 Task: Disable the option push notifications in Skills path updates.
Action: Mouse moved to (783, 97)
Screenshot: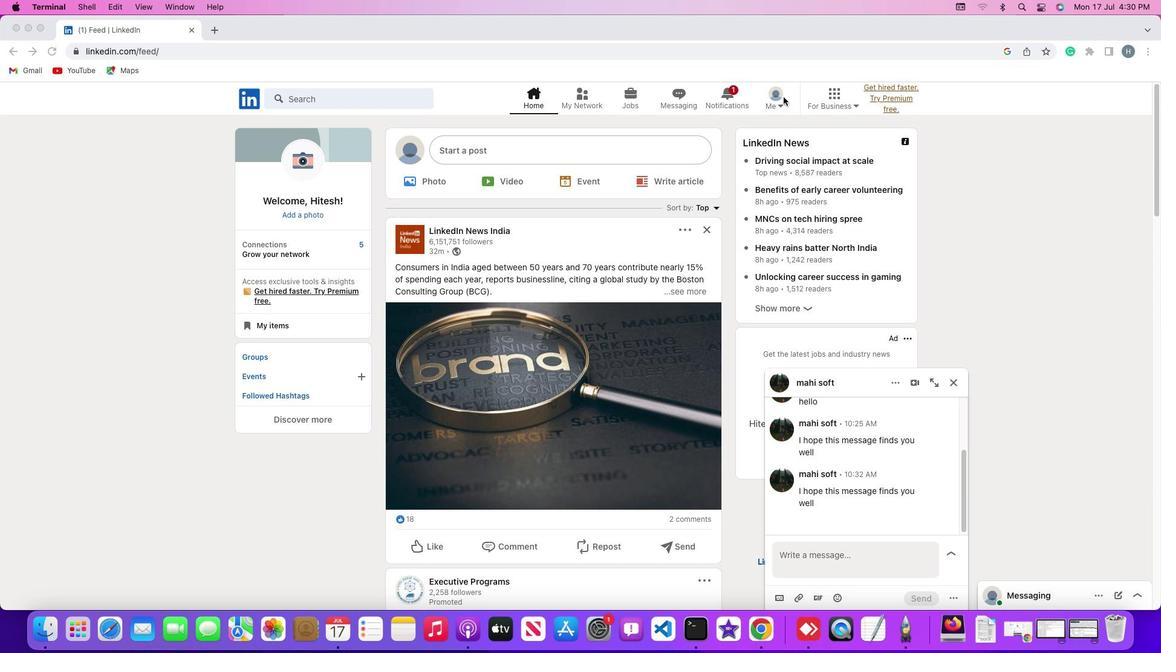 
Action: Mouse pressed left at (783, 97)
Screenshot: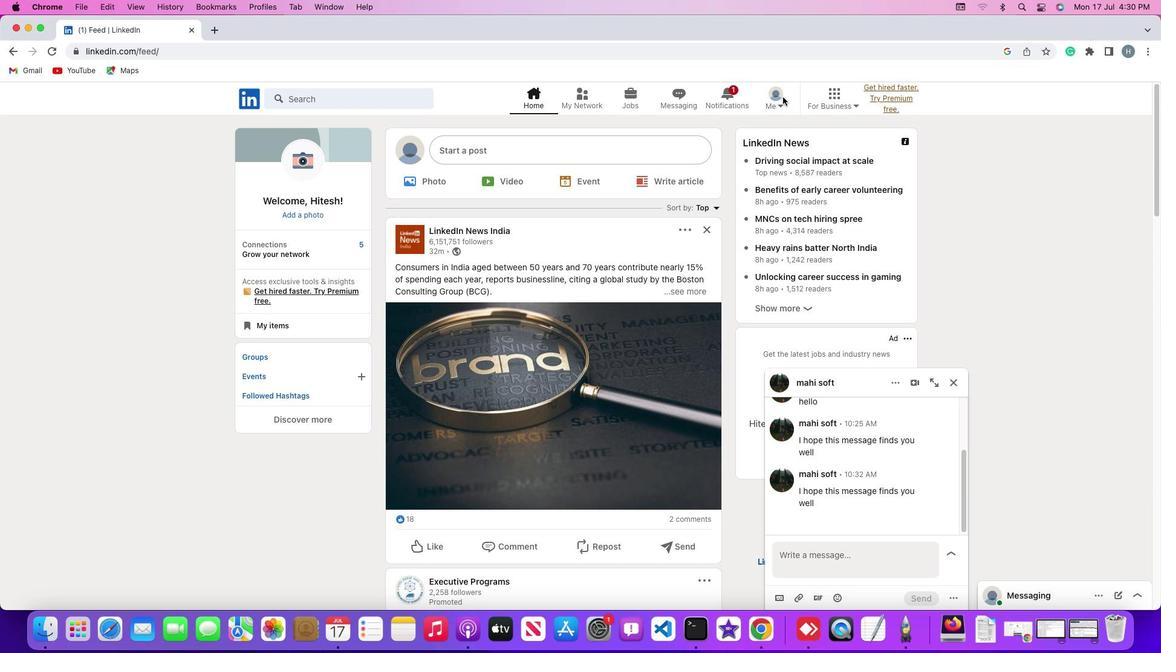 
Action: Mouse moved to (781, 104)
Screenshot: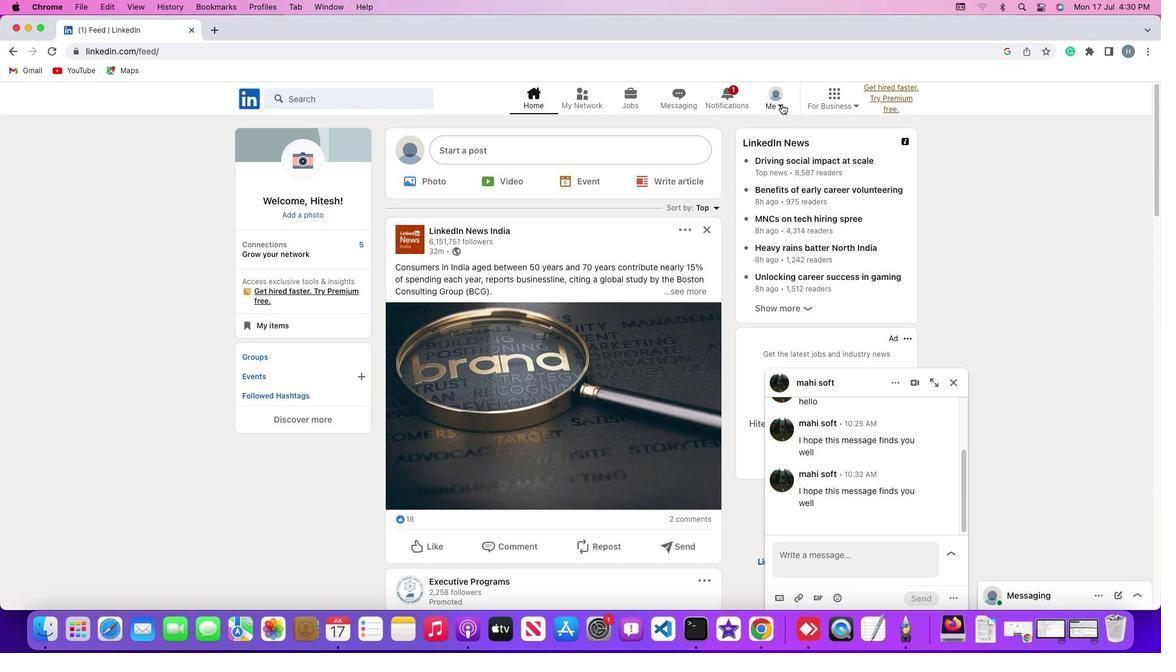 
Action: Mouse pressed left at (781, 104)
Screenshot: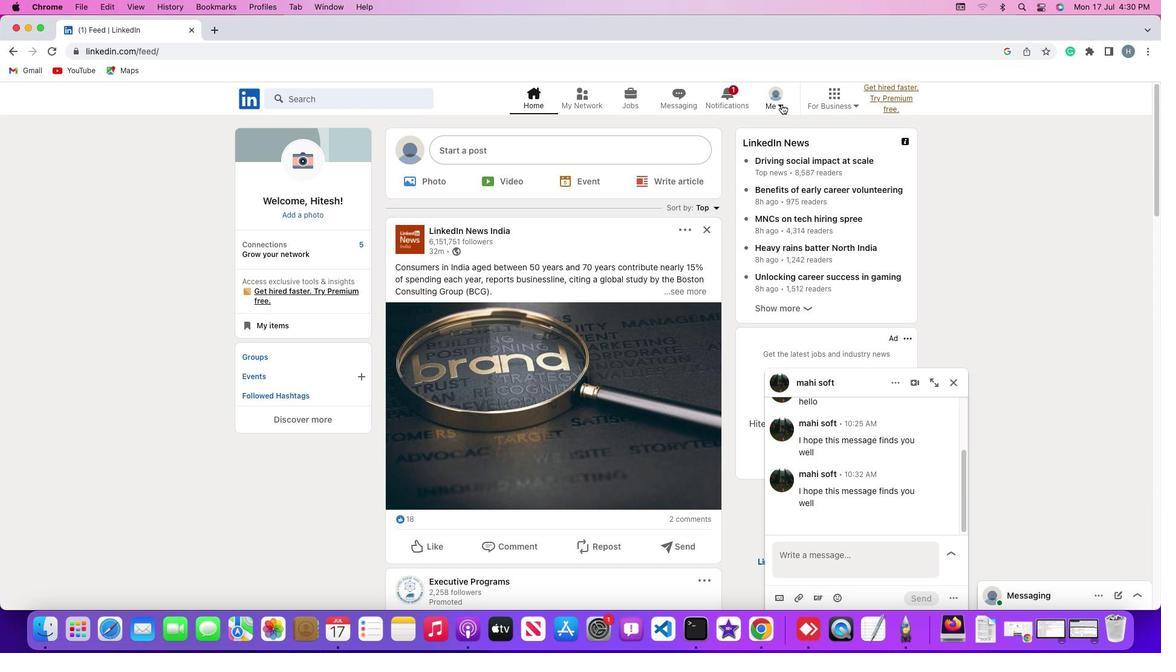 
Action: Mouse moved to (710, 228)
Screenshot: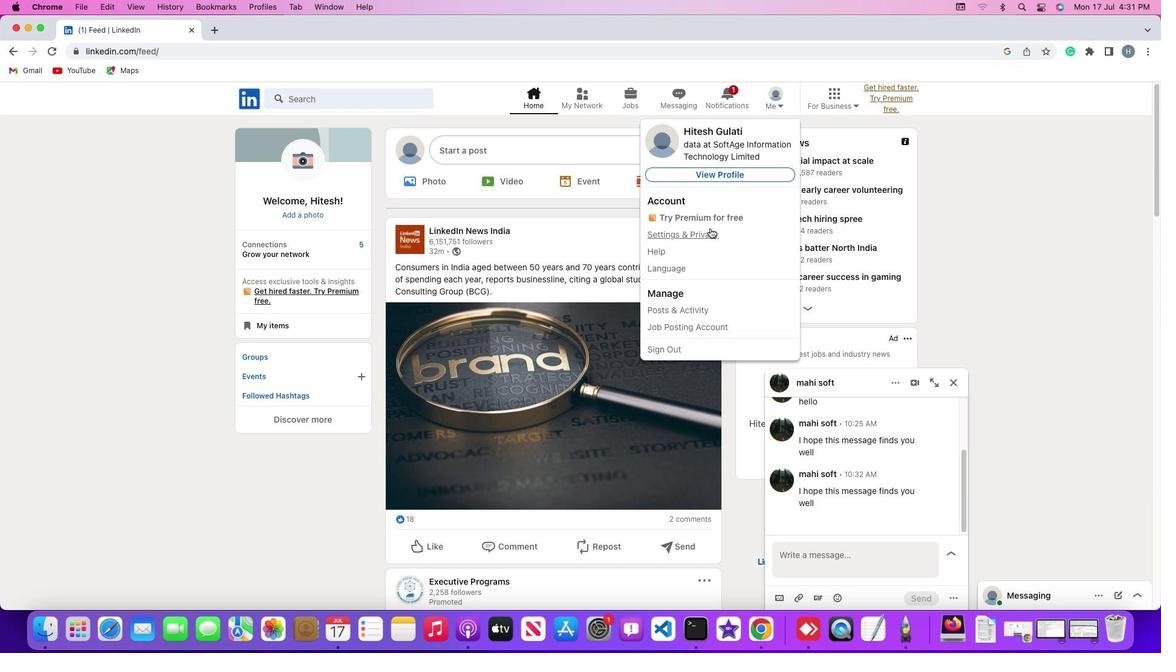
Action: Mouse pressed left at (710, 228)
Screenshot: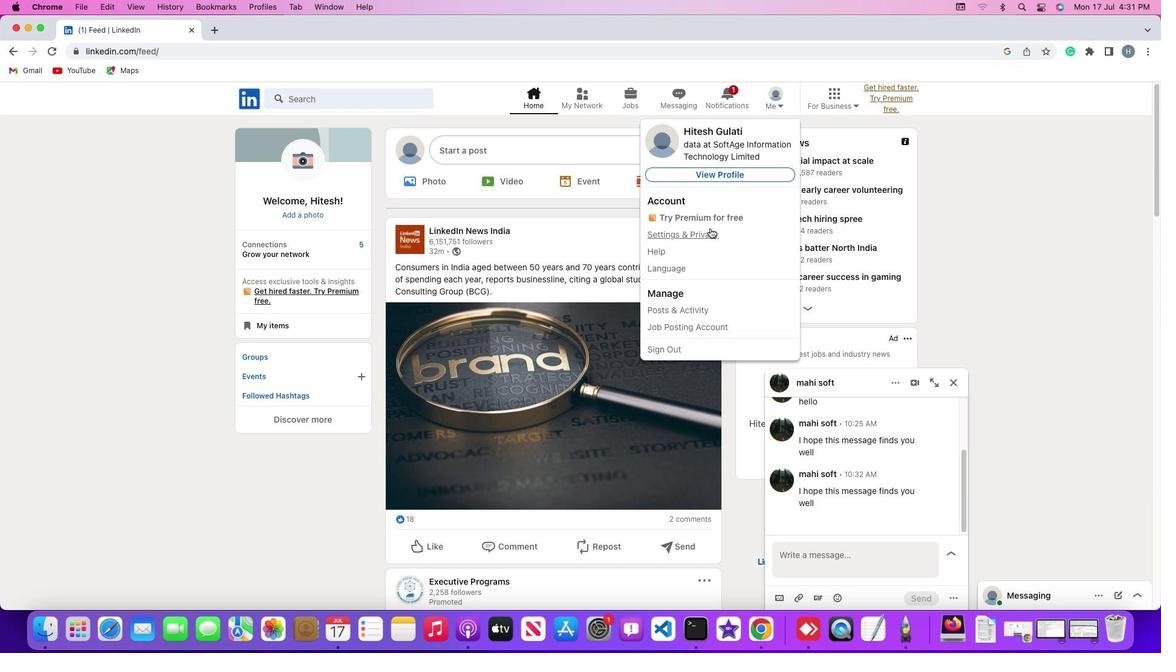 
Action: Mouse moved to (18, 412)
Screenshot: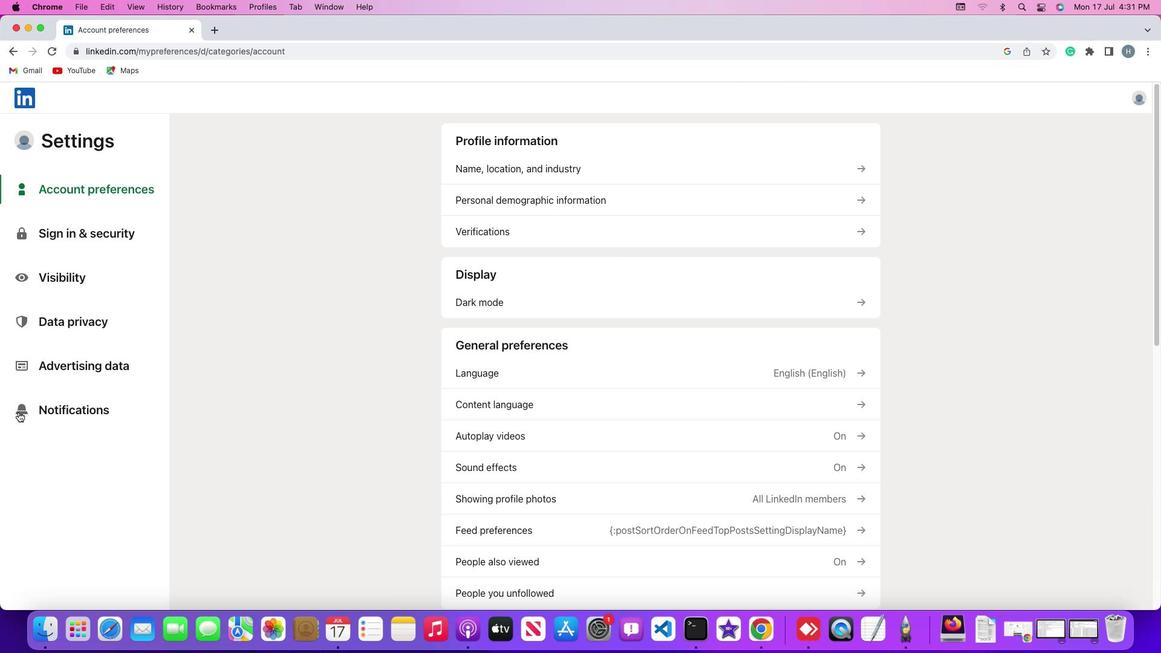 
Action: Mouse pressed left at (18, 412)
Screenshot: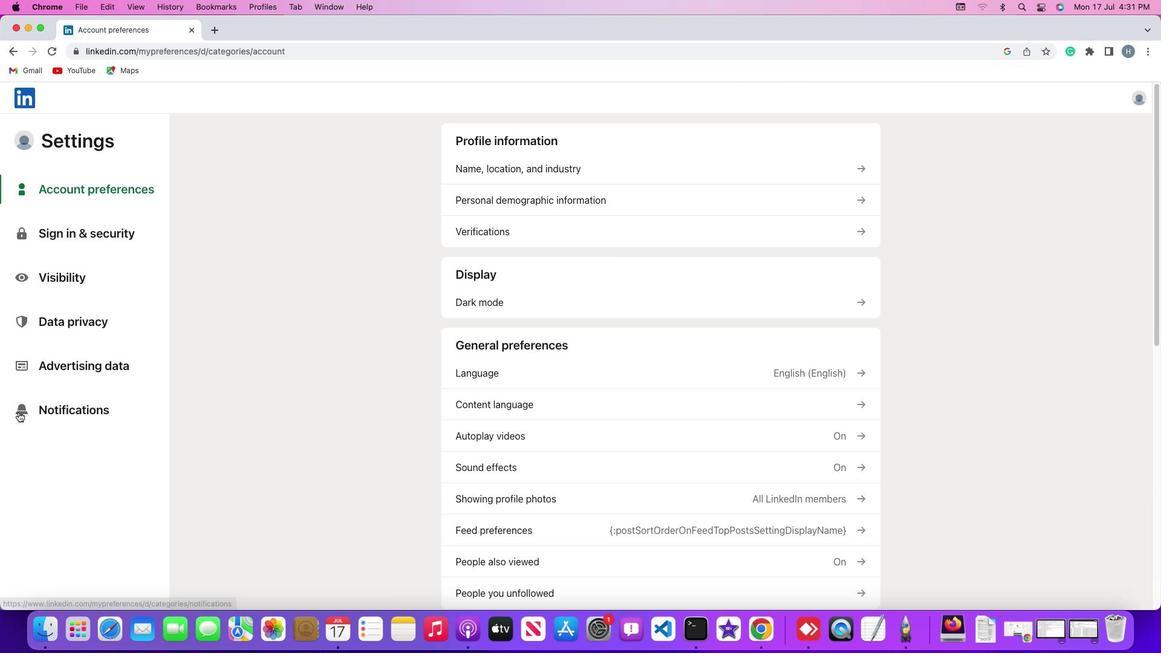 
Action: Mouse moved to (18, 412)
Screenshot: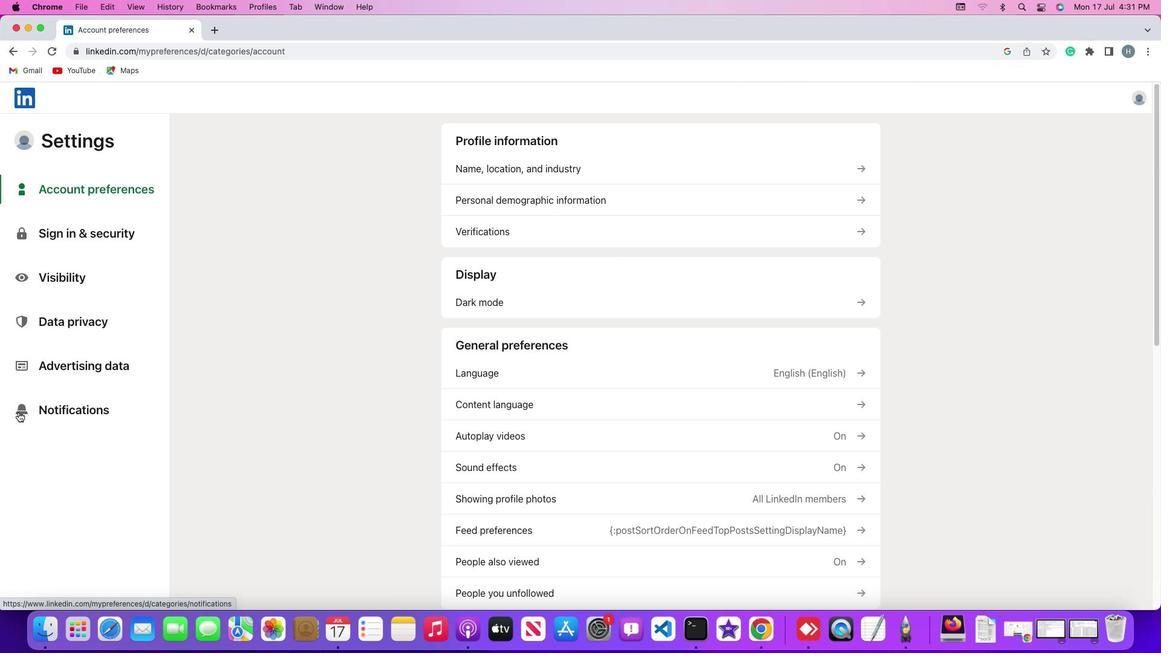 
Action: Mouse pressed left at (18, 412)
Screenshot: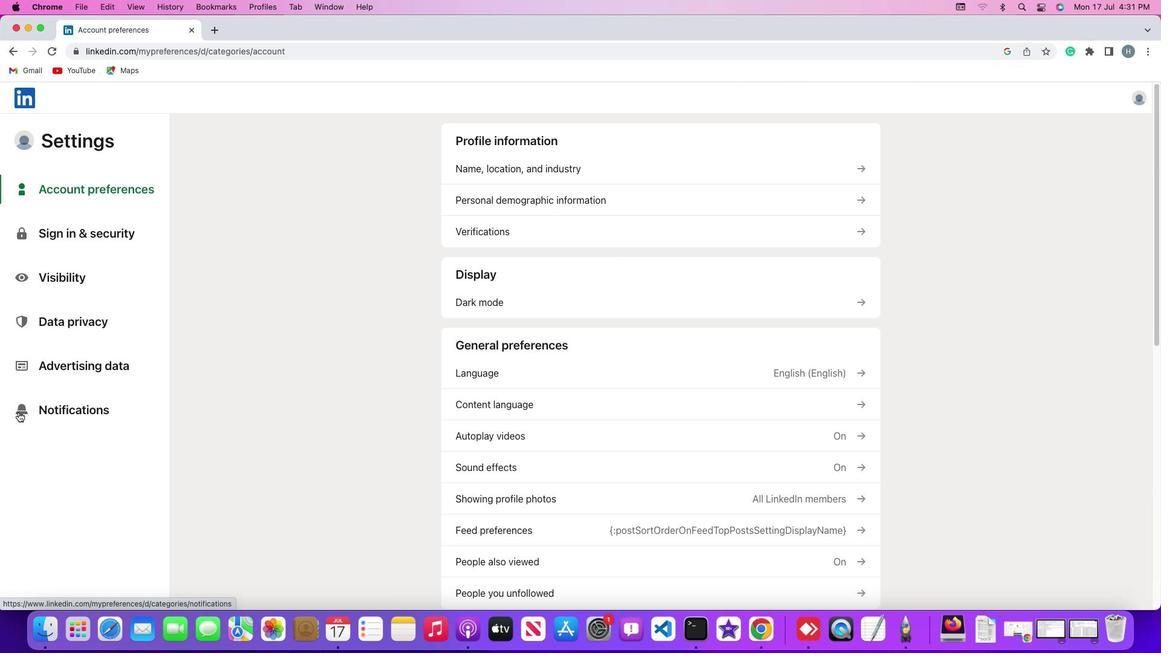 
Action: Mouse moved to (488, 170)
Screenshot: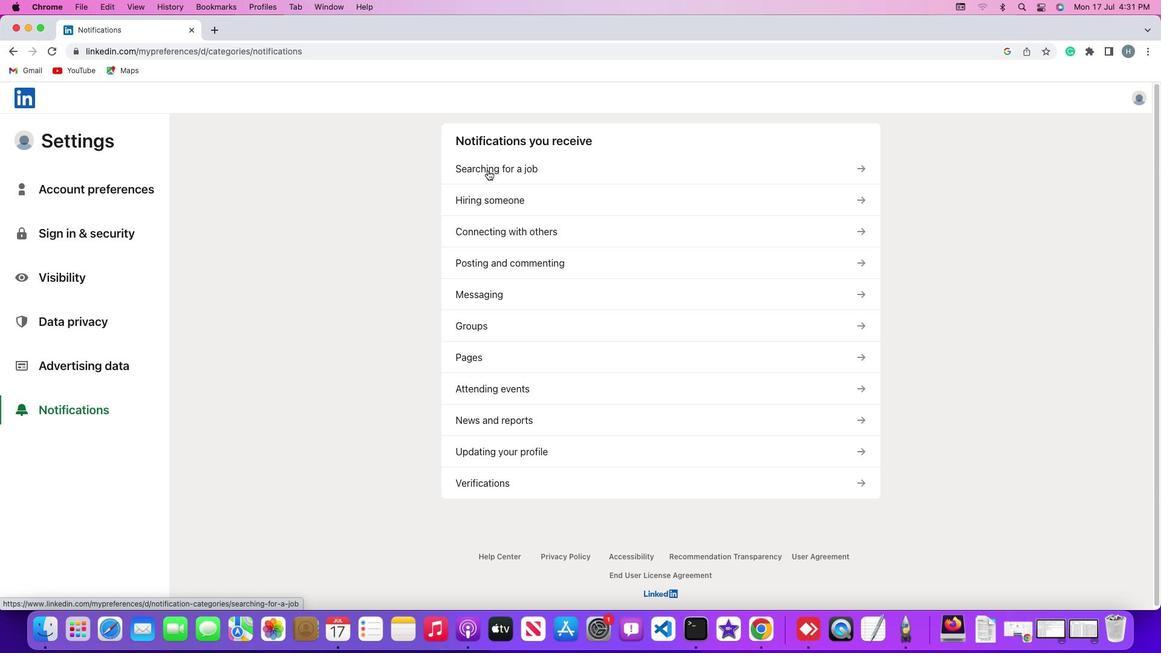
Action: Mouse pressed left at (488, 170)
Screenshot: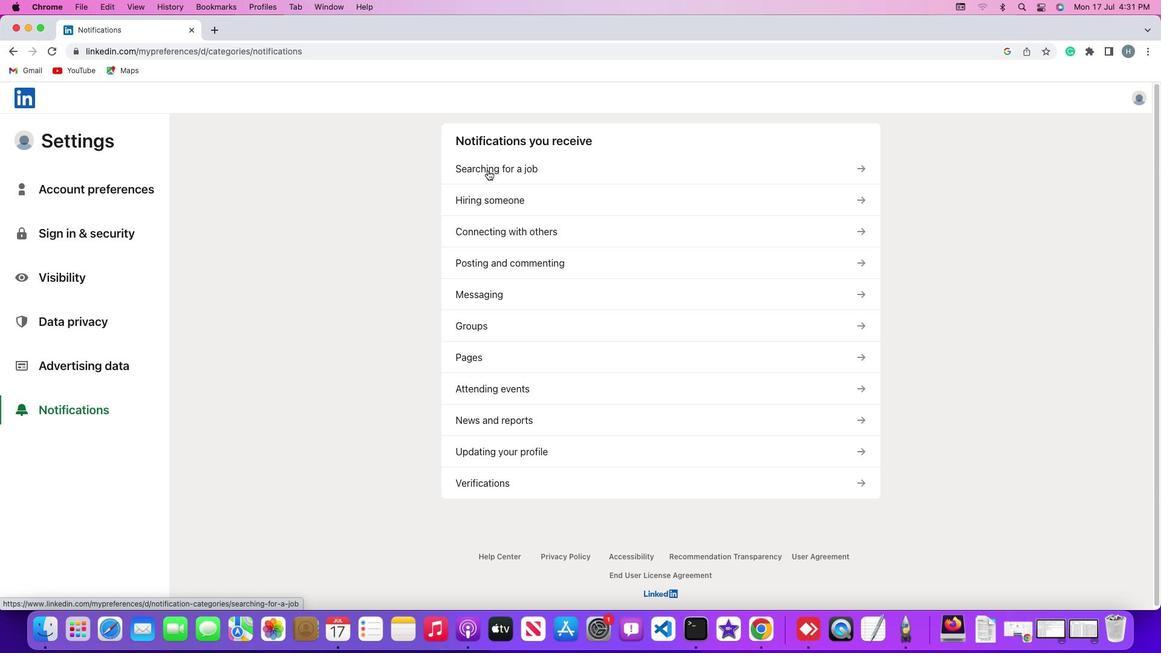 
Action: Mouse moved to (556, 528)
Screenshot: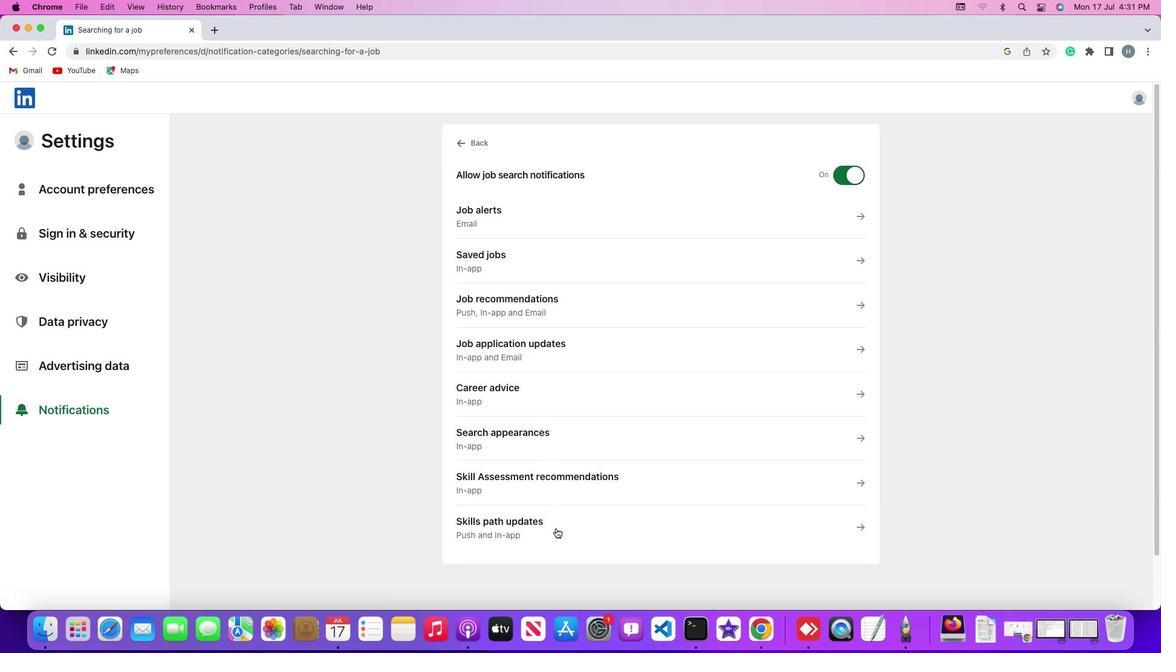 
Action: Mouse pressed left at (556, 528)
Screenshot: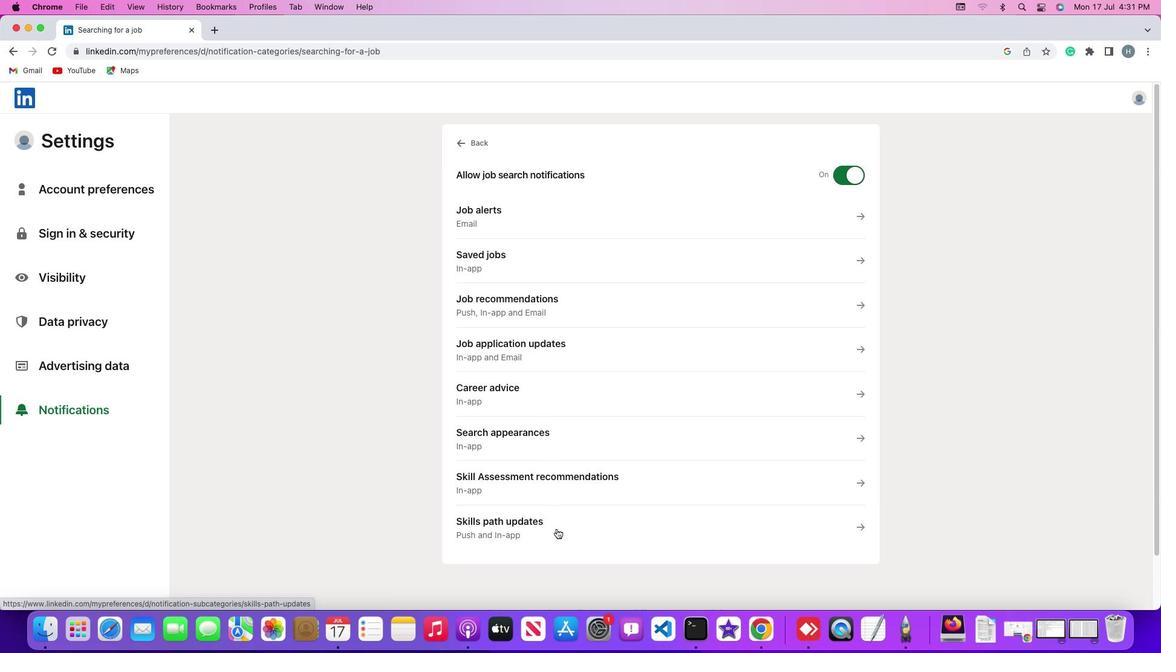 
Action: Mouse moved to (847, 290)
Screenshot: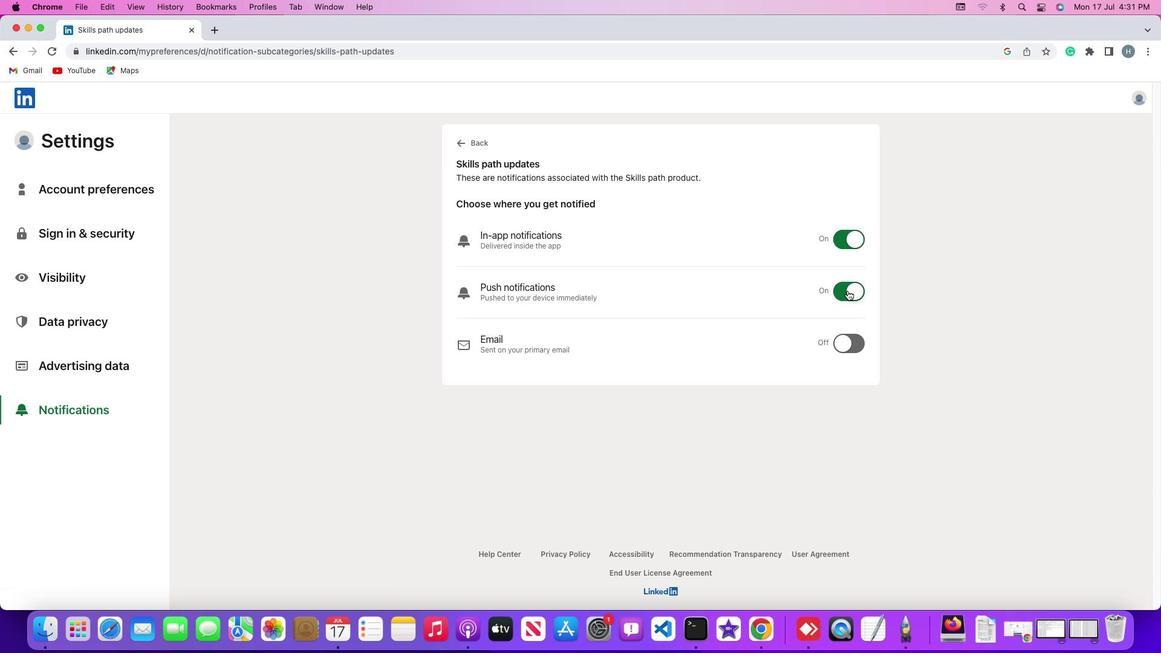 
Action: Mouse pressed left at (847, 290)
Screenshot: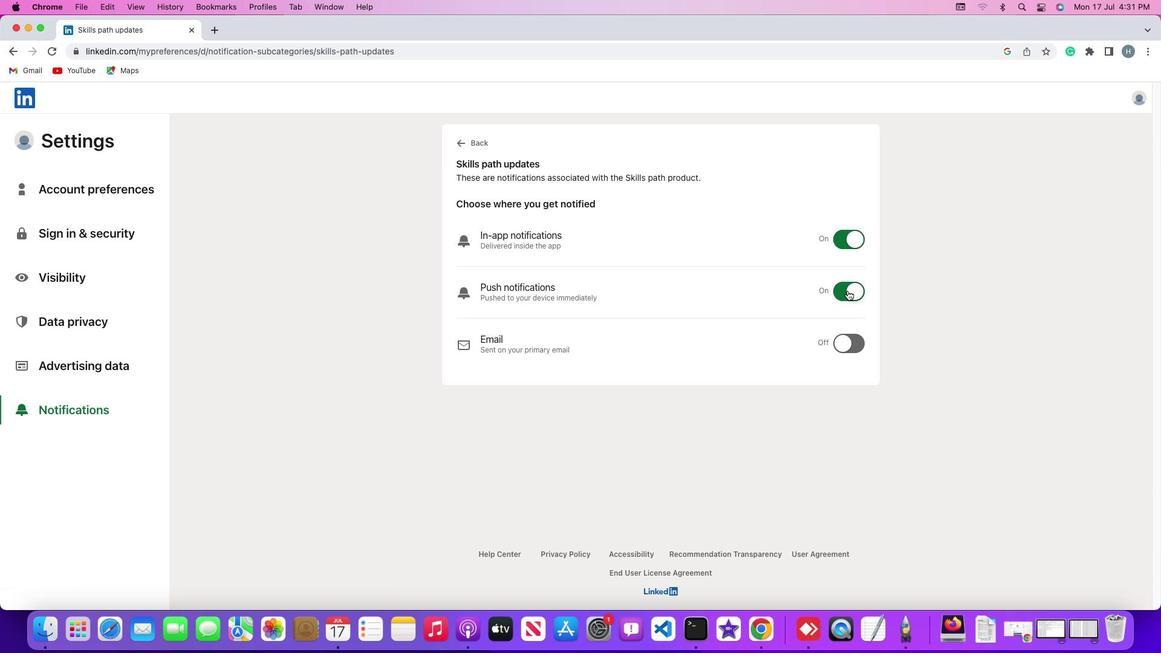 
